 Task: Look for products in the category "Frozen Meals" from Kevin's Natural Foods only.
Action: Mouse moved to (230, 97)
Screenshot: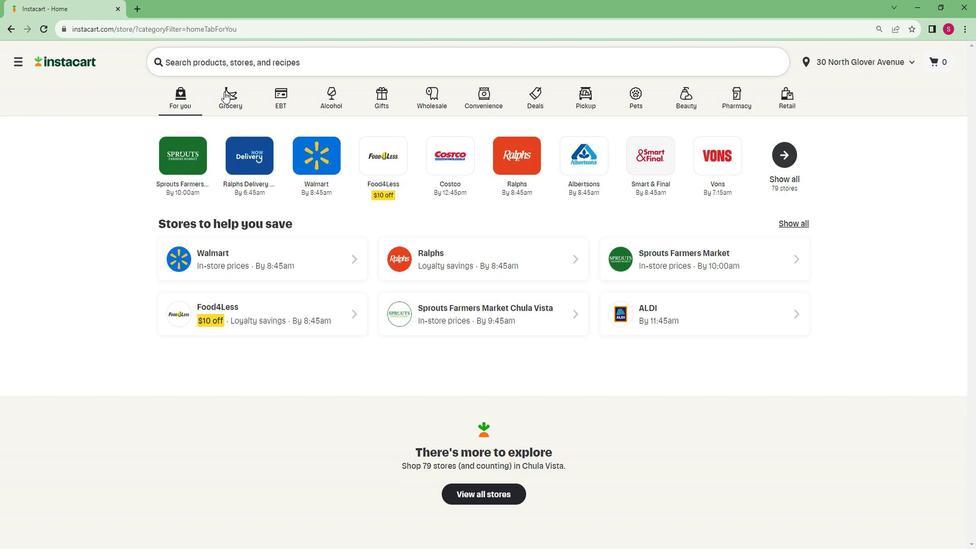 
Action: Mouse pressed left at (230, 97)
Screenshot: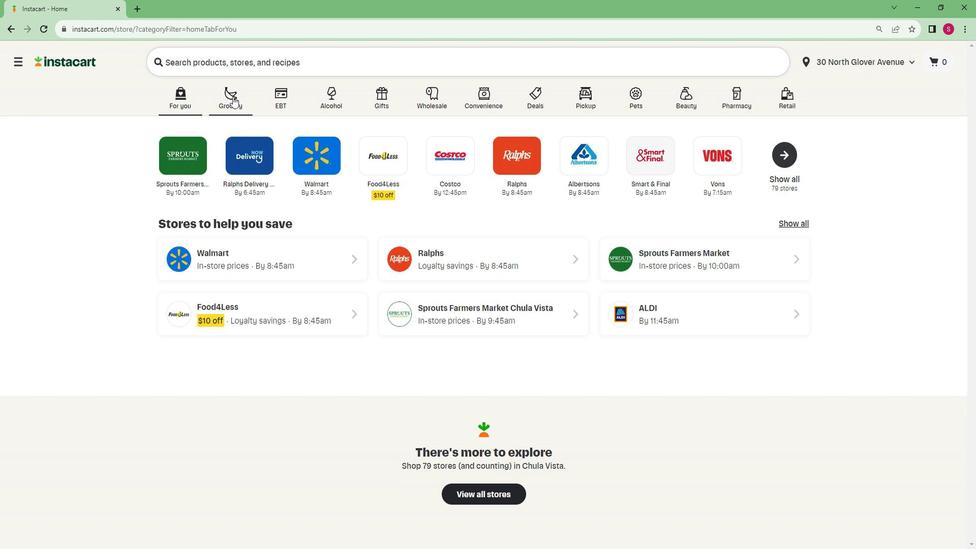 
Action: Mouse moved to (200, 312)
Screenshot: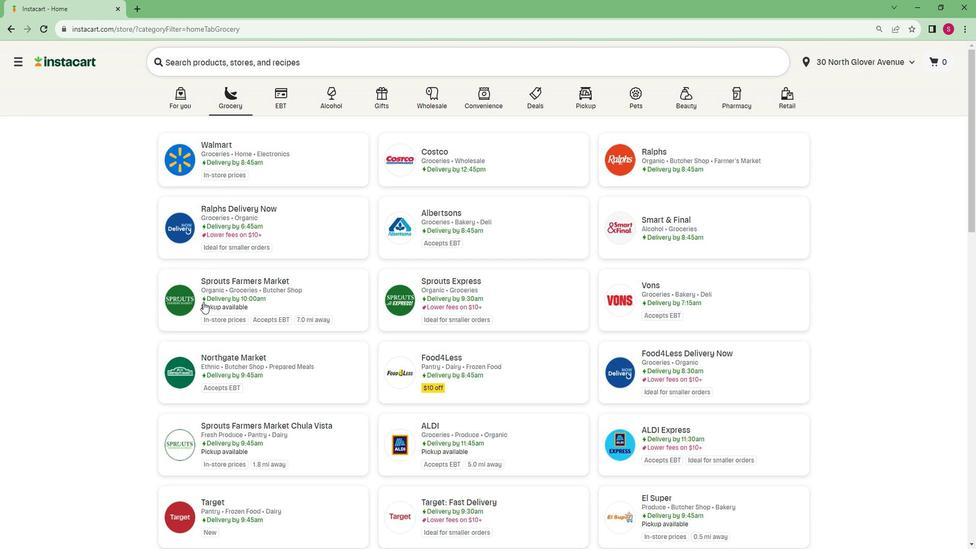 
Action: Mouse pressed left at (200, 312)
Screenshot: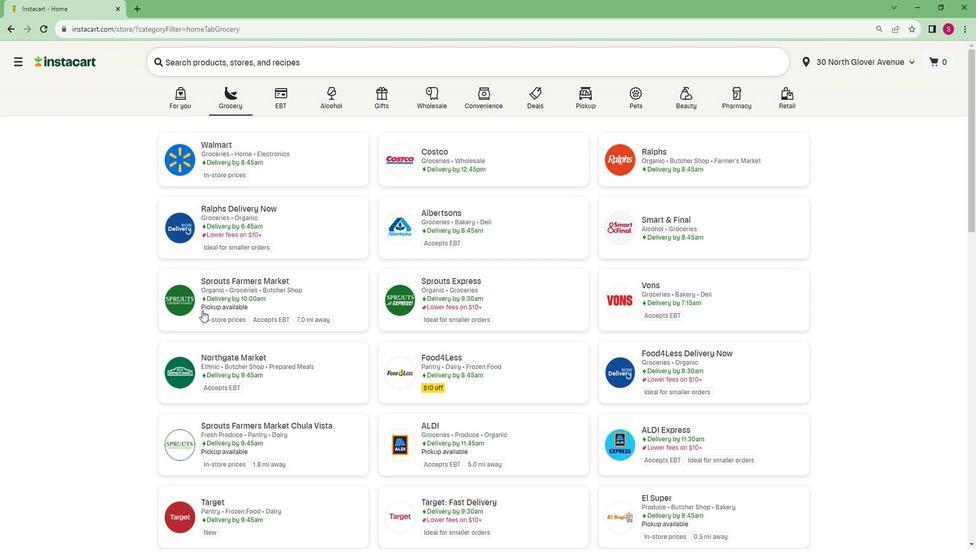 
Action: Mouse moved to (66, 428)
Screenshot: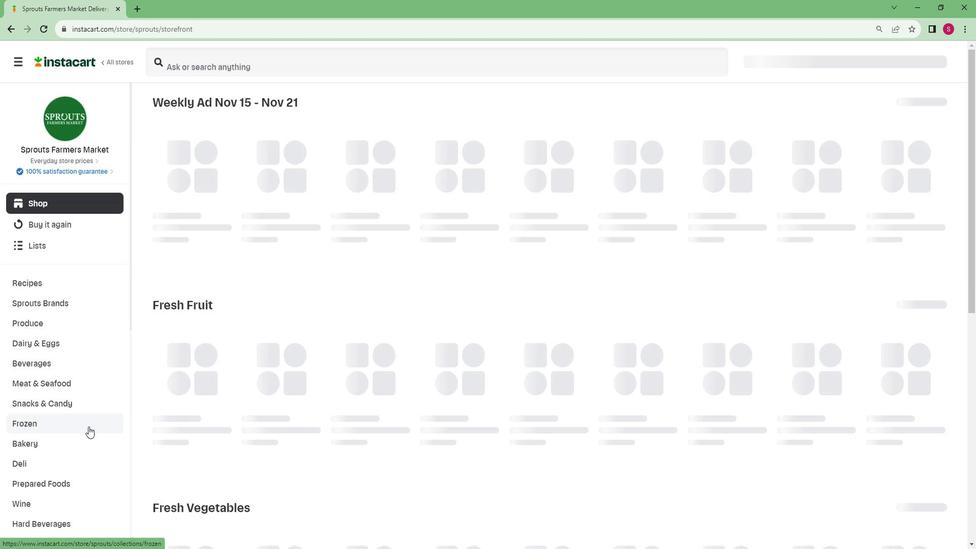 
Action: Mouse scrolled (66, 428) with delta (0, 0)
Screenshot: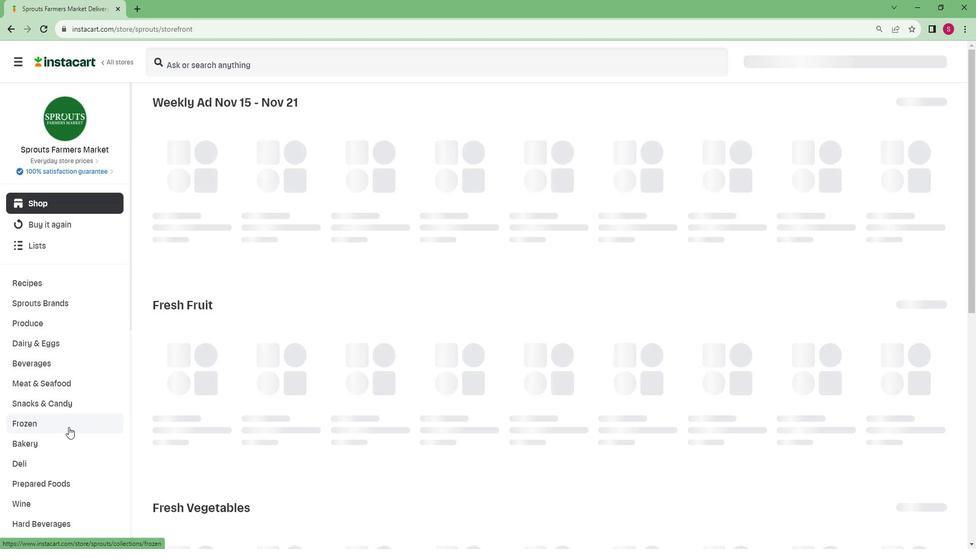 
Action: Mouse scrolled (66, 428) with delta (0, 0)
Screenshot: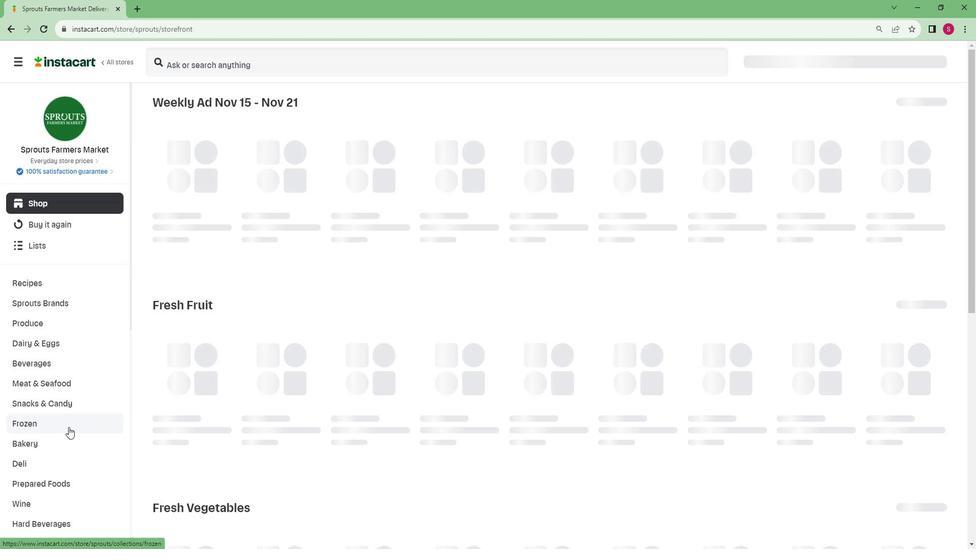 
Action: Mouse scrolled (66, 428) with delta (0, 0)
Screenshot: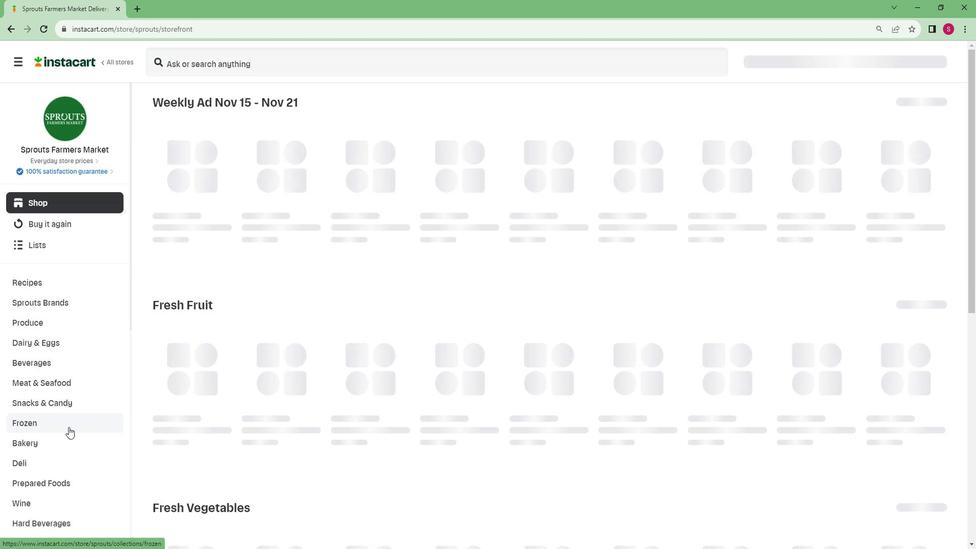 
Action: Mouse scrolled (66, 428) with delta (0, 0)
Screenshot: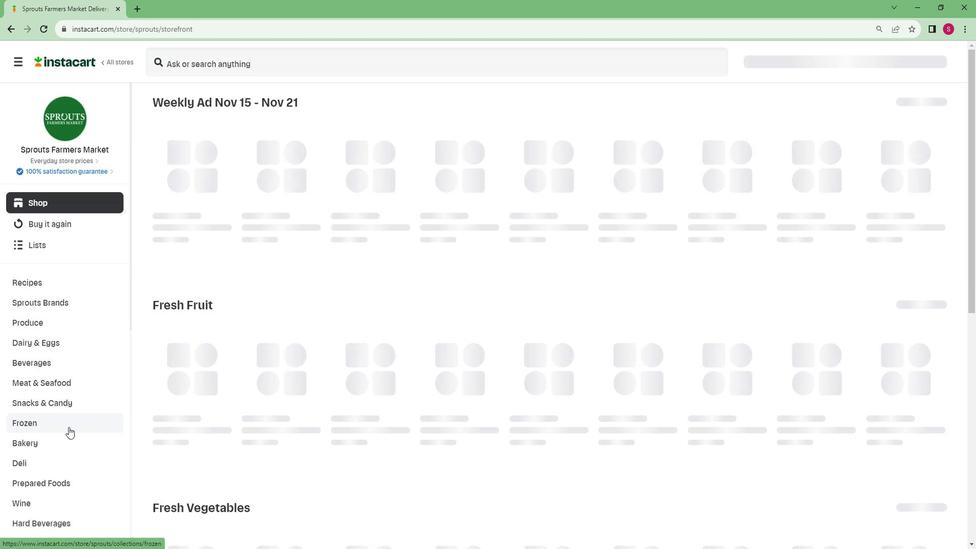 
Action: Mouse scrolled (66, 428) with delta (0, 0)
Screenshot: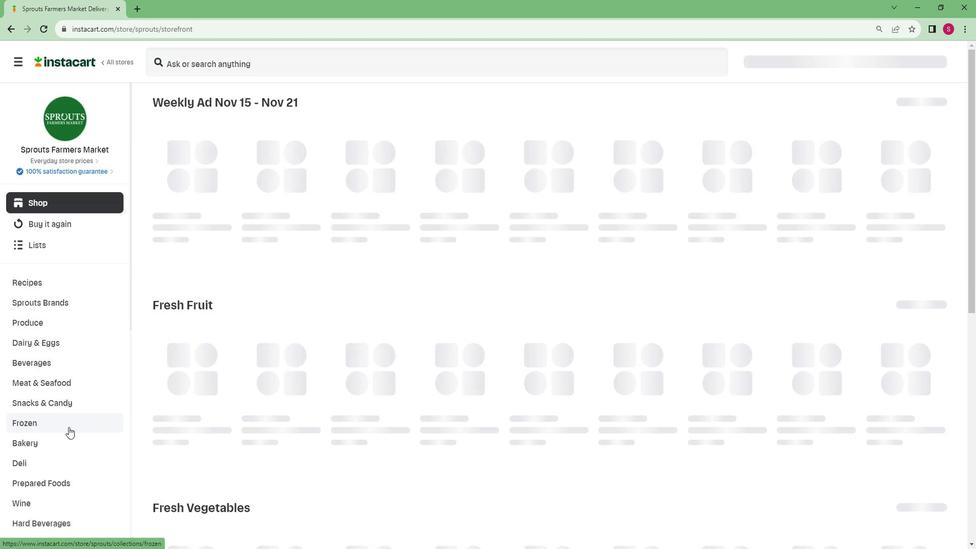 
Action: Mouse scrolled (66, 428) with delta (0, 0)
Screenshot: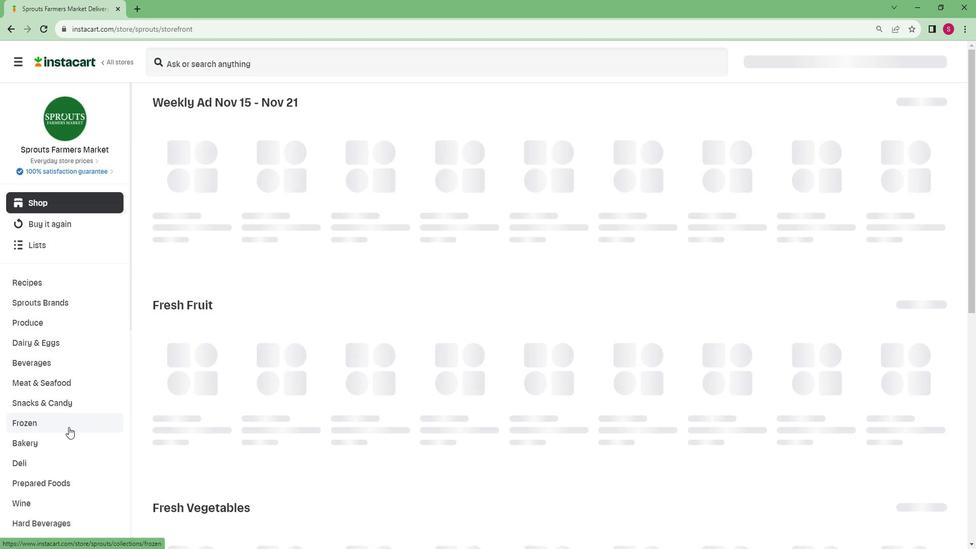 
Action: Mouse scrolled (66, 428) with delta (0, 0)
Screenshot: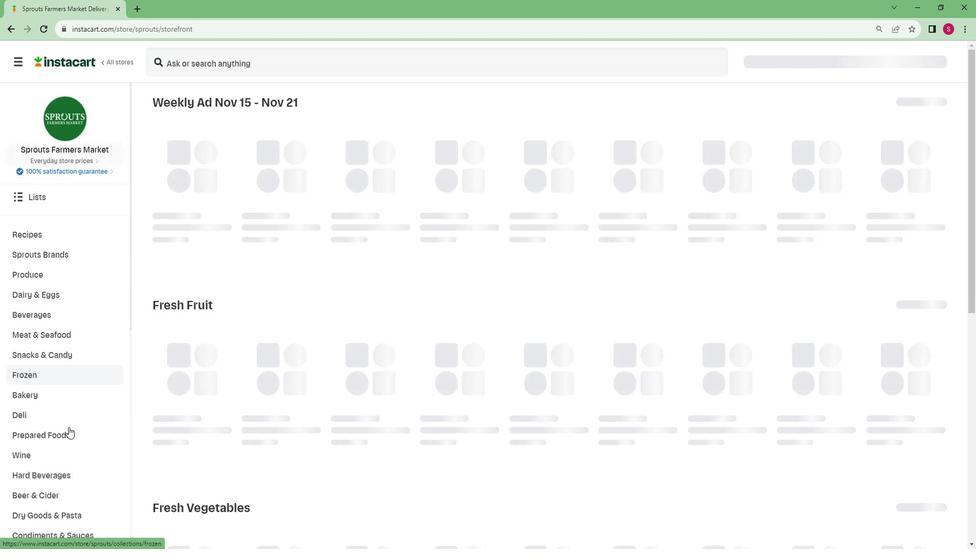 
Action: Mouse moved to (65, 428)
Screenshot: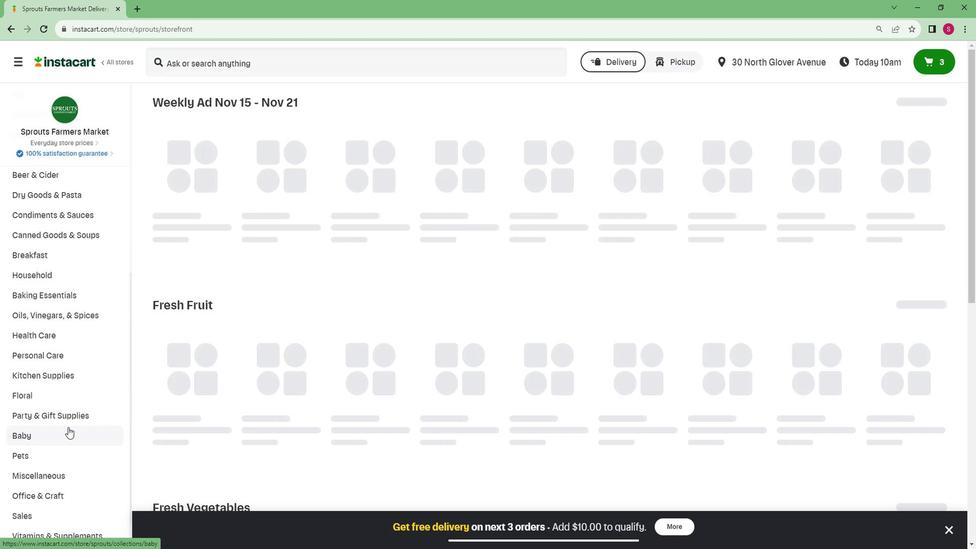 
Action: Mouse scrolled (65, 428) with delta (0, 0)
Screenshot: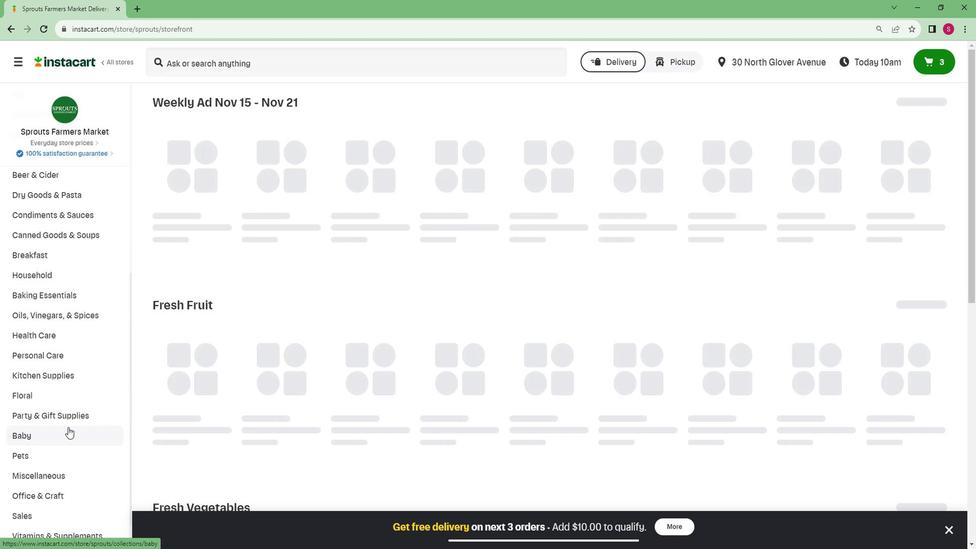 
Action: Mouse scrolled (65, 428) with delta (0, 0)
Screenshot: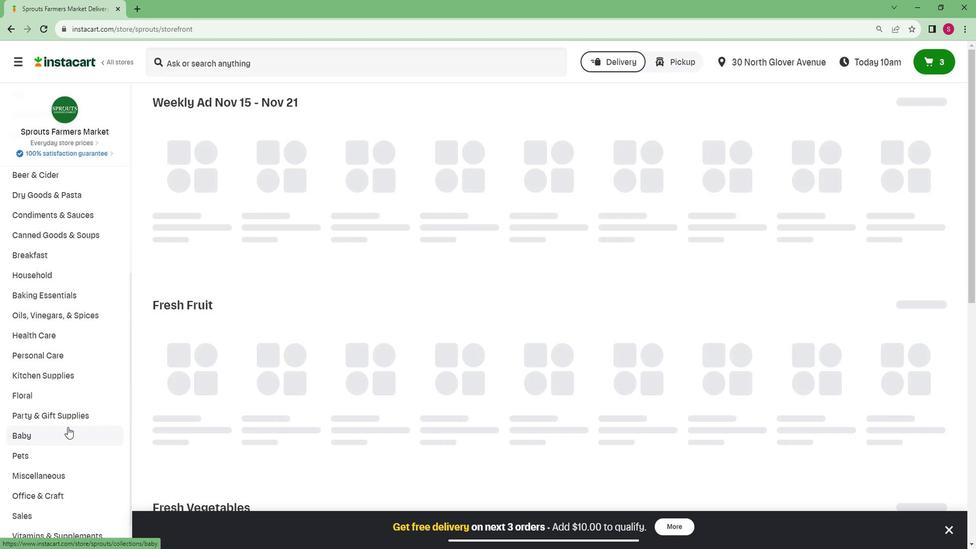 
Action: Mouse moved to (63, 429)
Screenshot: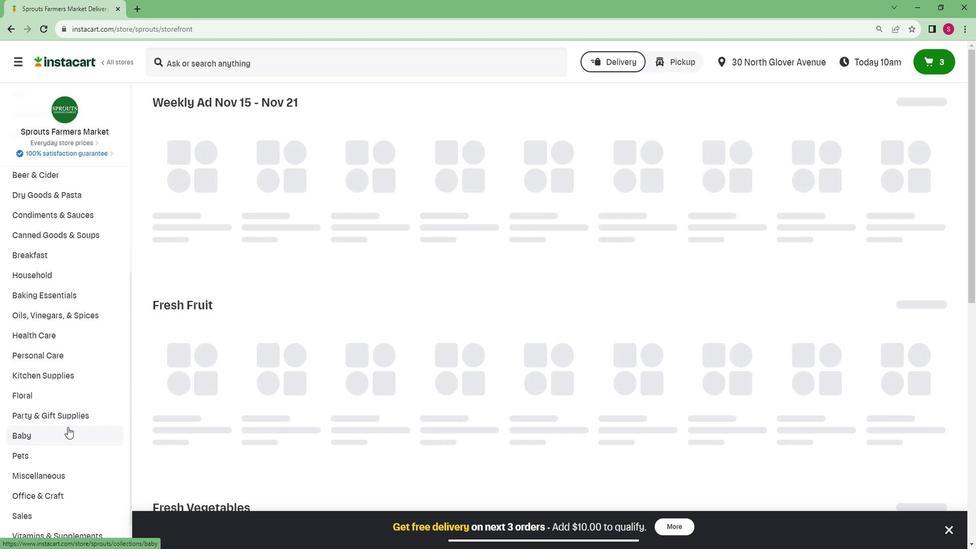 
Action: Mouse scrolled (63, 428) with delta (0, 0)
Screenshot: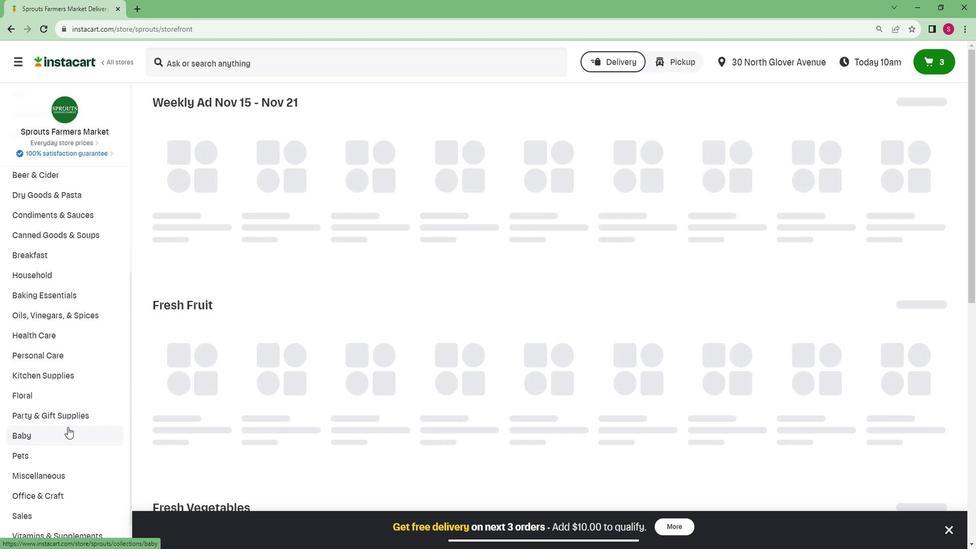 
Action: Mouse moved to (63, 429)
Screenshot: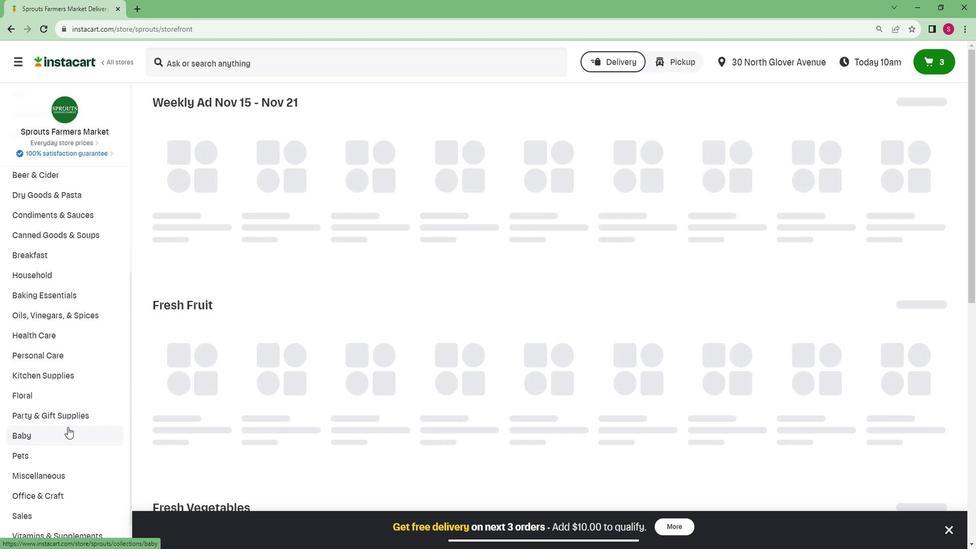
Action: Mouse scrolled (63, 428) with delta (0, 0)
Screenshot: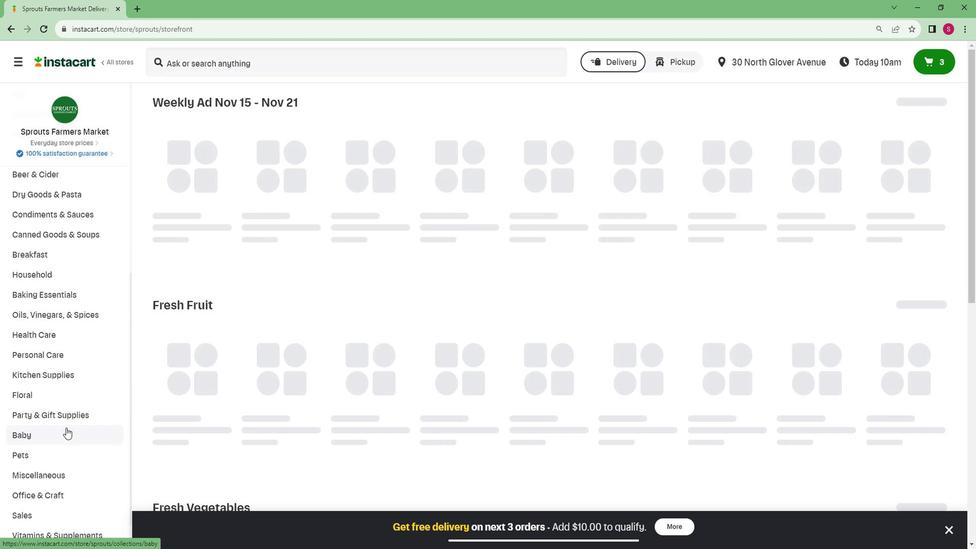 
Action: Mouse moved to (36, 536)
Screenshot: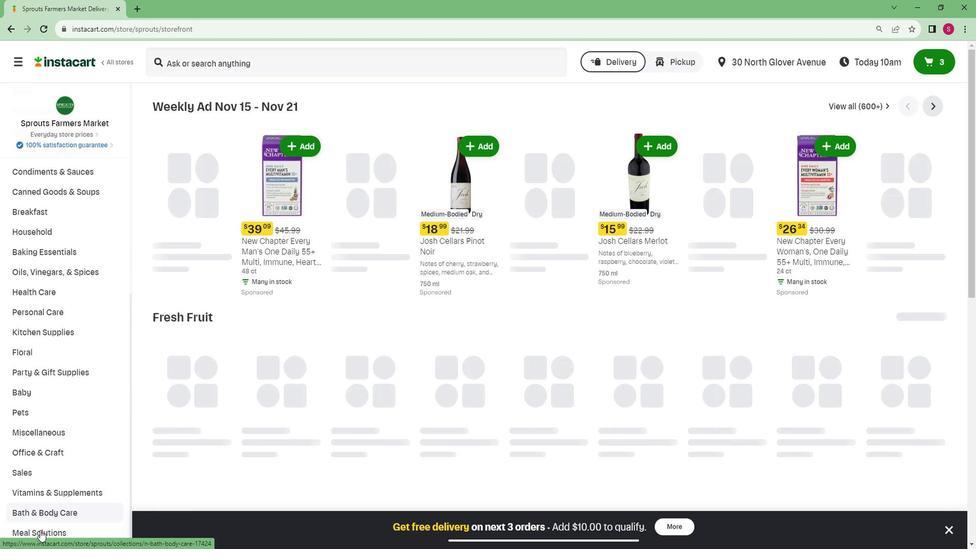 
Action: Mouse pressed left at (36, 536)
Screenshot: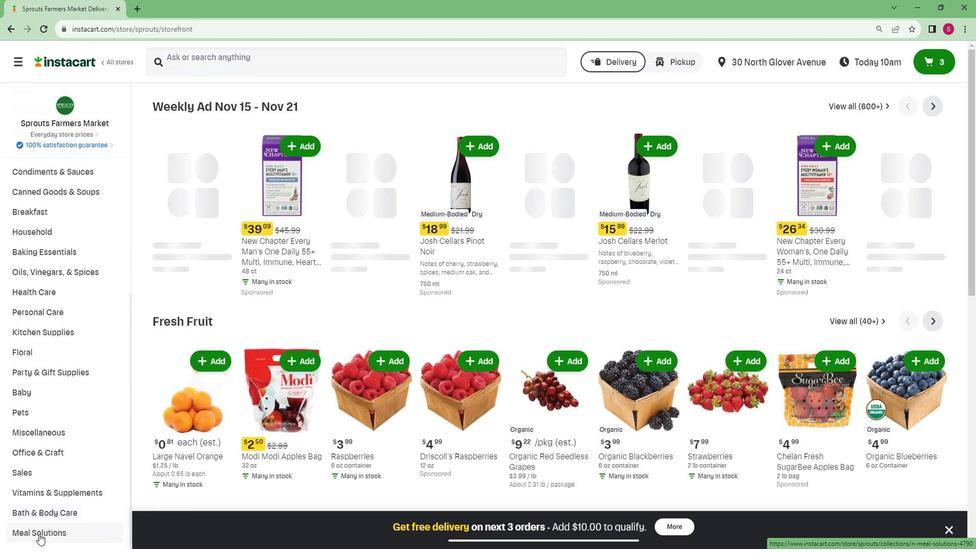 
Action: Mouse moved to (37, 505)
Screenshot: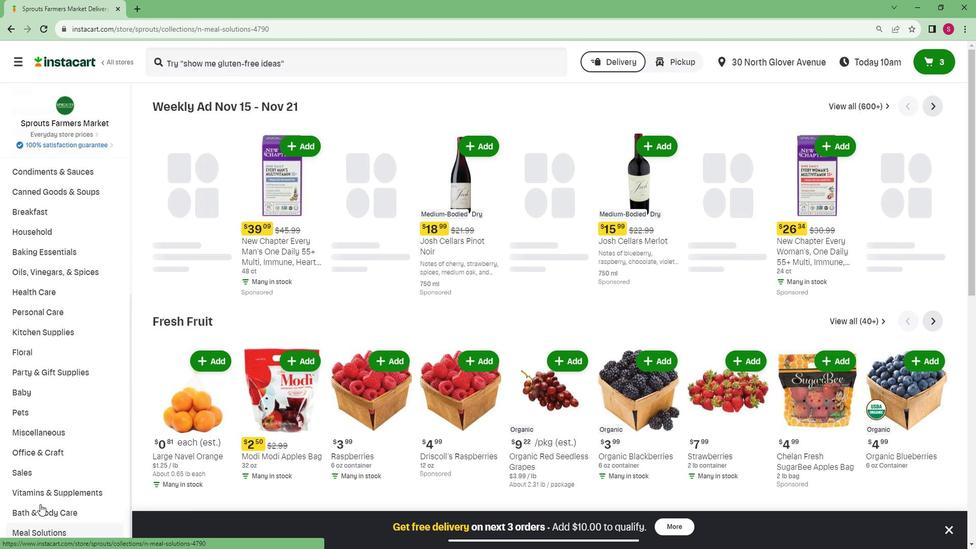 
Action: Mouse scrolled (37, 504) with delta (0, 0)
Screenshot: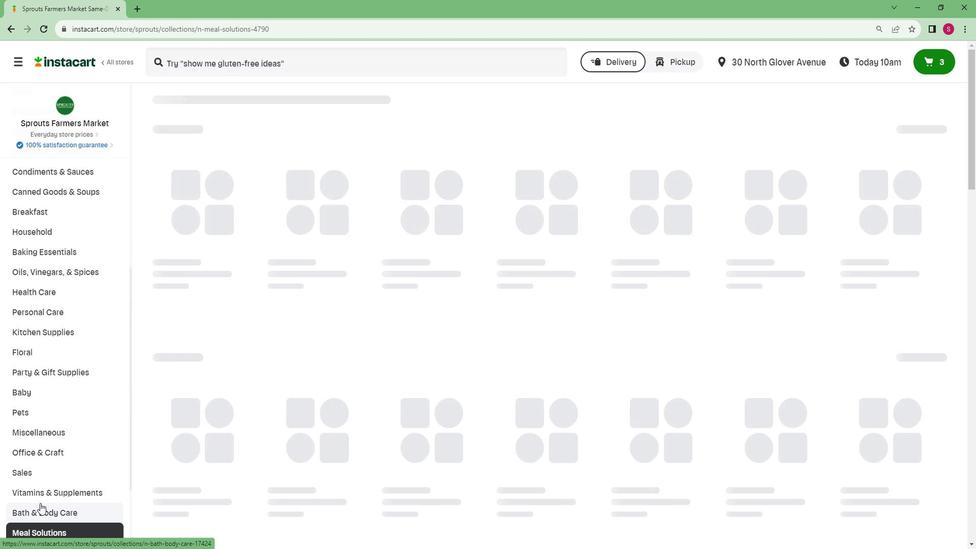 
Action: Mouse scrolled (37, 504) with delta (0, 0)
Screenshot: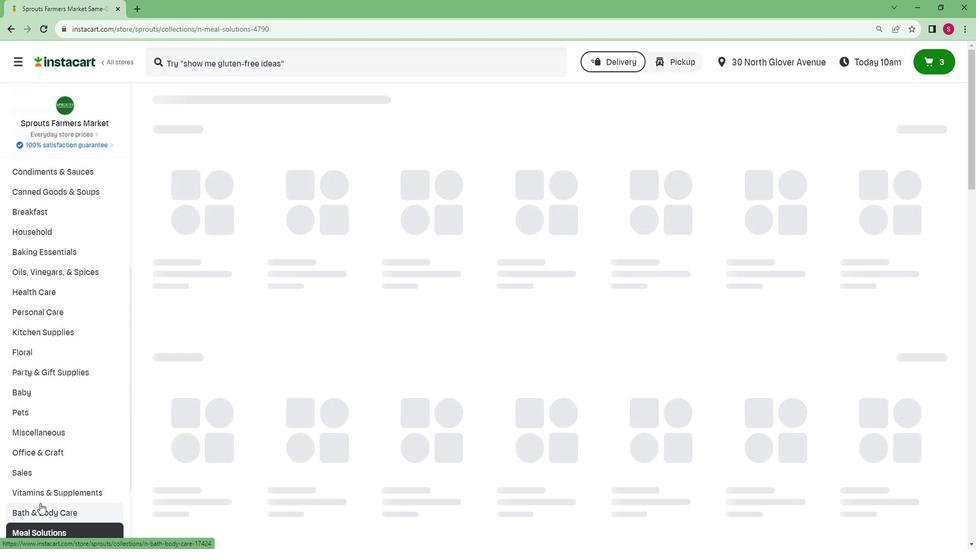
Action: Mouse scrolled (37, 504) with delta (0, 0)
Screenshot: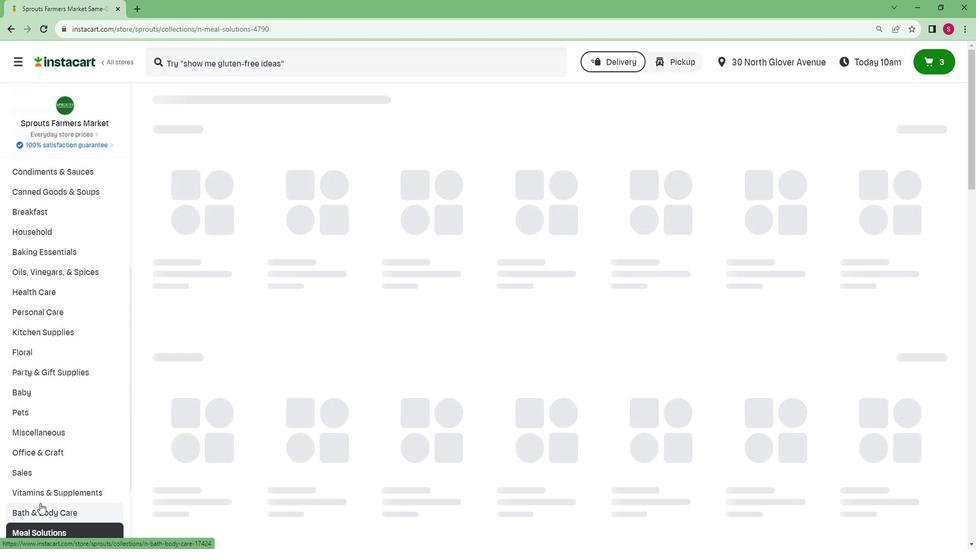
Action: Mouse scrolled (37, 504) with delta (0, 0)
Screenshot: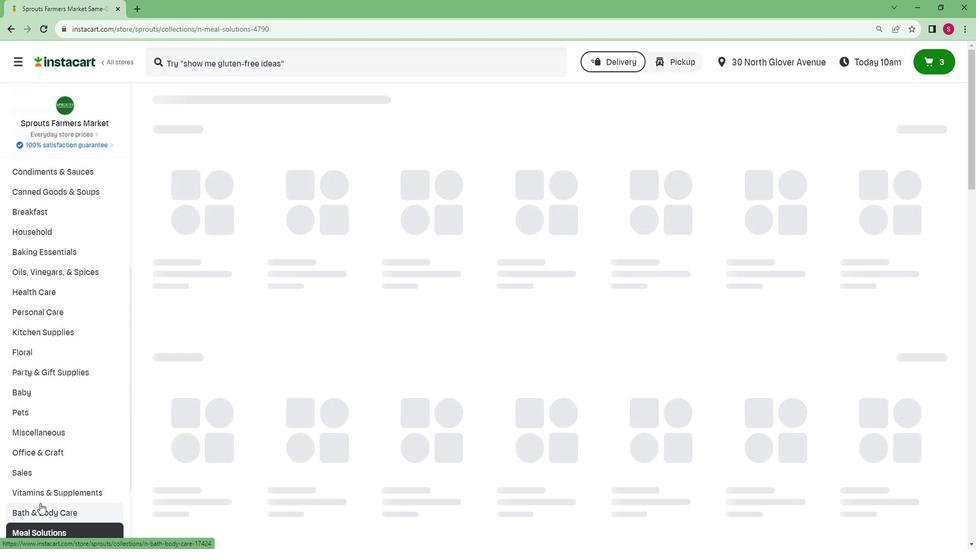 
Action: Mouse scrolled (37, 504) with delta (0, 0)
Screenshot: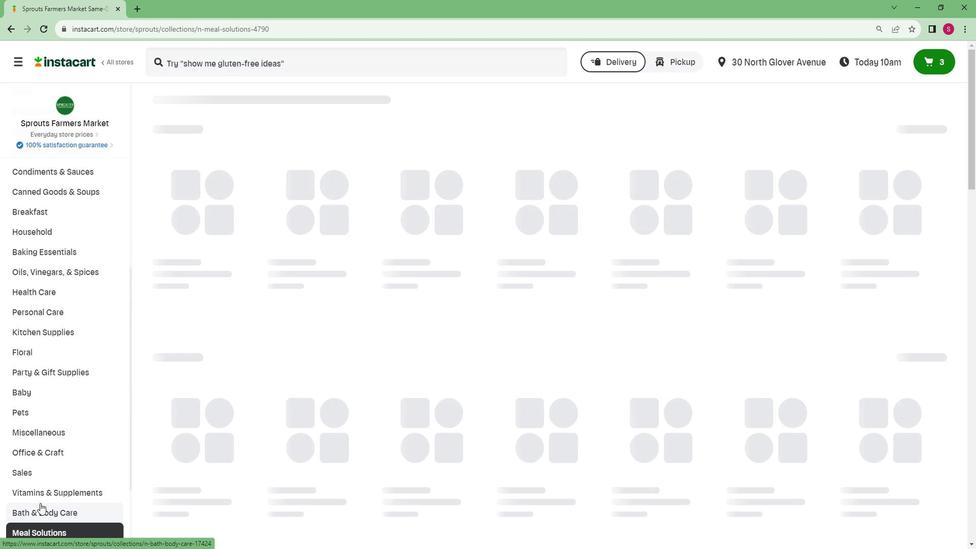 
Action: Mouse scrolled (37, 504) with delta (0, 0)
Screenshot: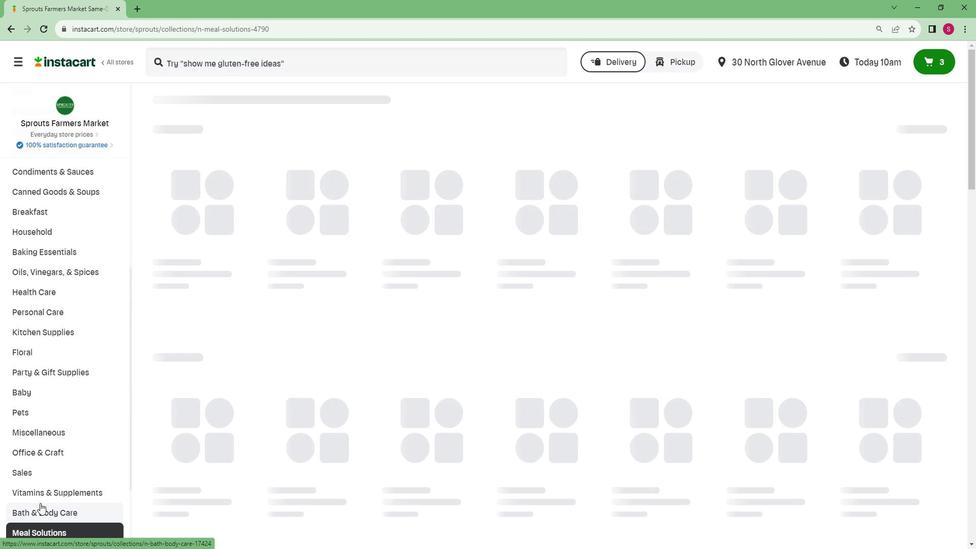 
Action: Mouse moved to (29, 533)
Screenshot: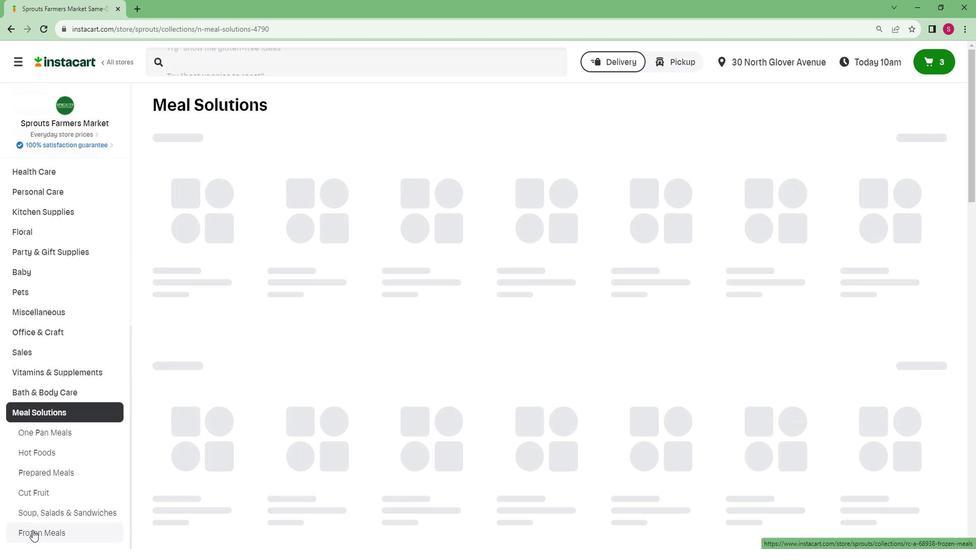 
Action: Mouse pressed left at (29, 533)
Screenshot: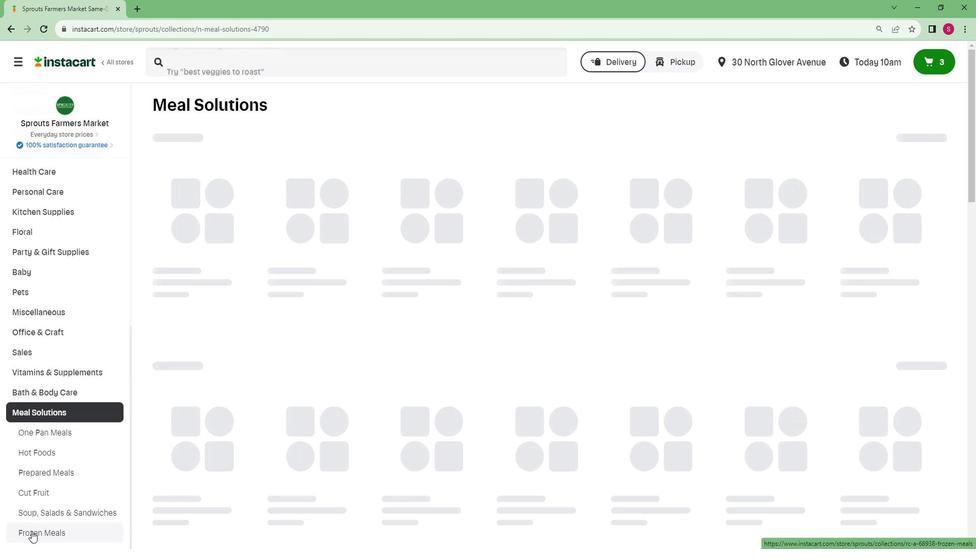 
Action: Mouse moved to (344, 144)
Screenshot: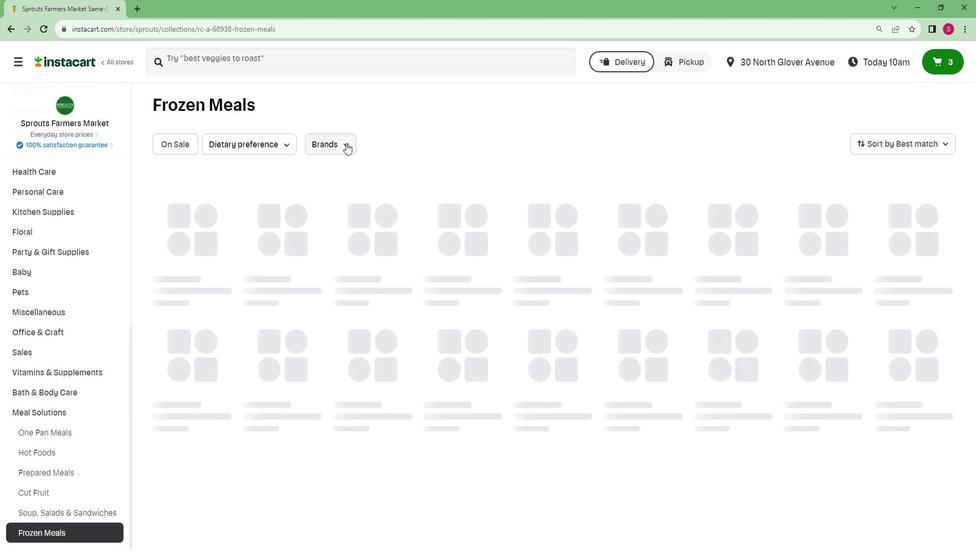 
Action: Mouse pressed left at (344, 144)
Screenshot: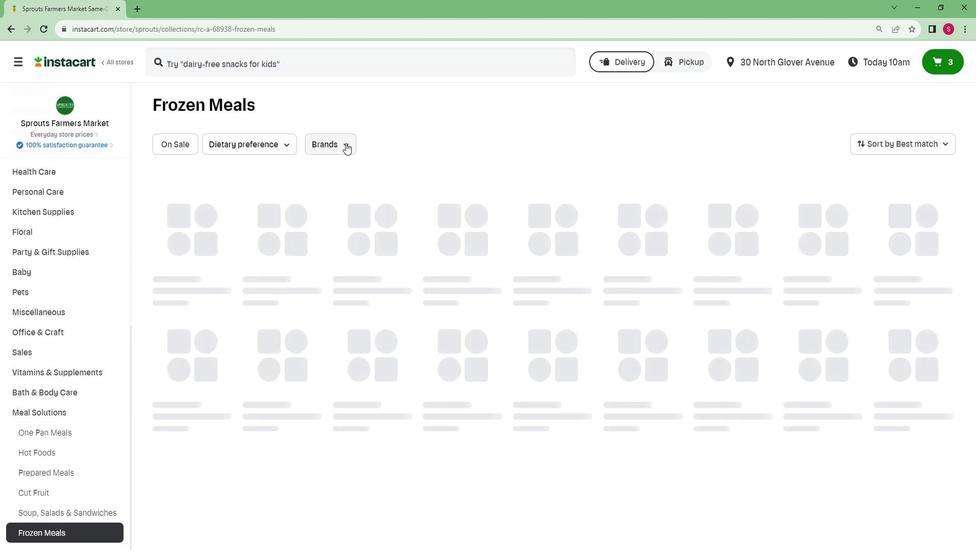 
Action: Mouse moved to (341, 265)
Screenshot: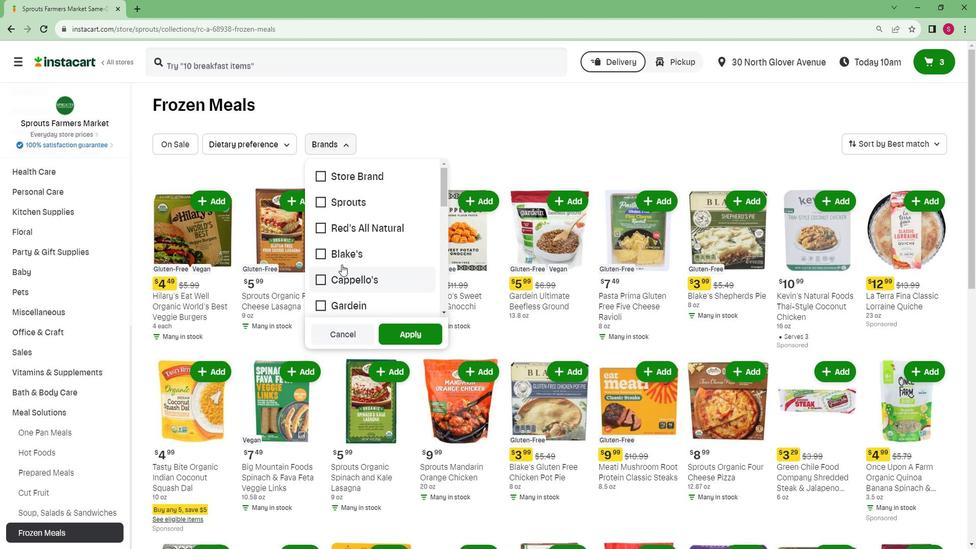 
Action: Mouse scrolled (341, 265) with delta (0, 0)
Screenshot: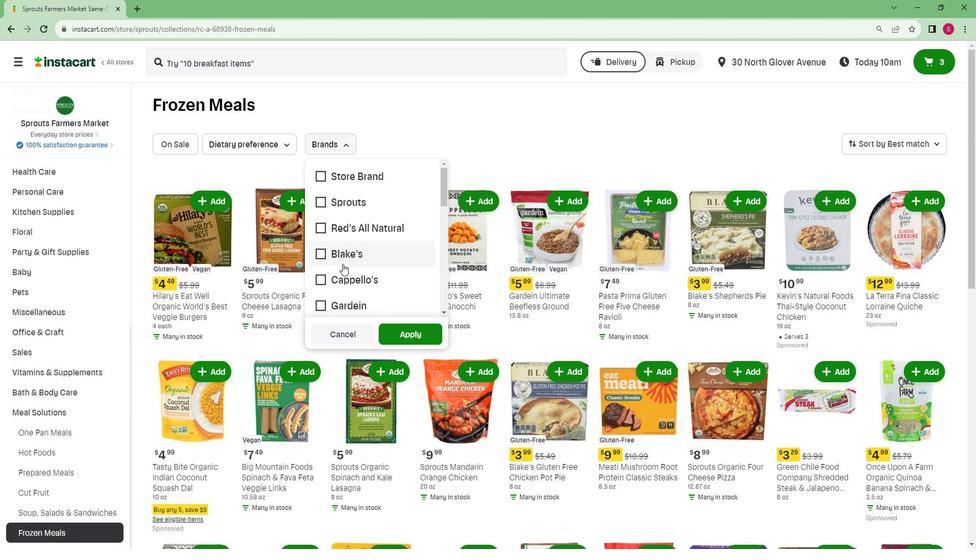 
Action: Mouse scrolled (341, 265) with delta (0, 0)
Screenshot: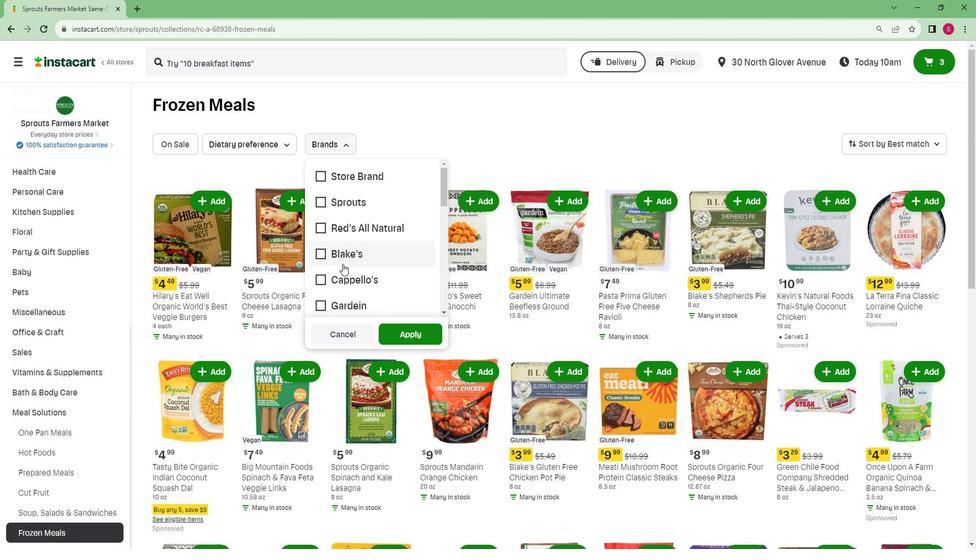
Action: Mouse scrolled (341, 265) with delta (0, 0)
Screenshot: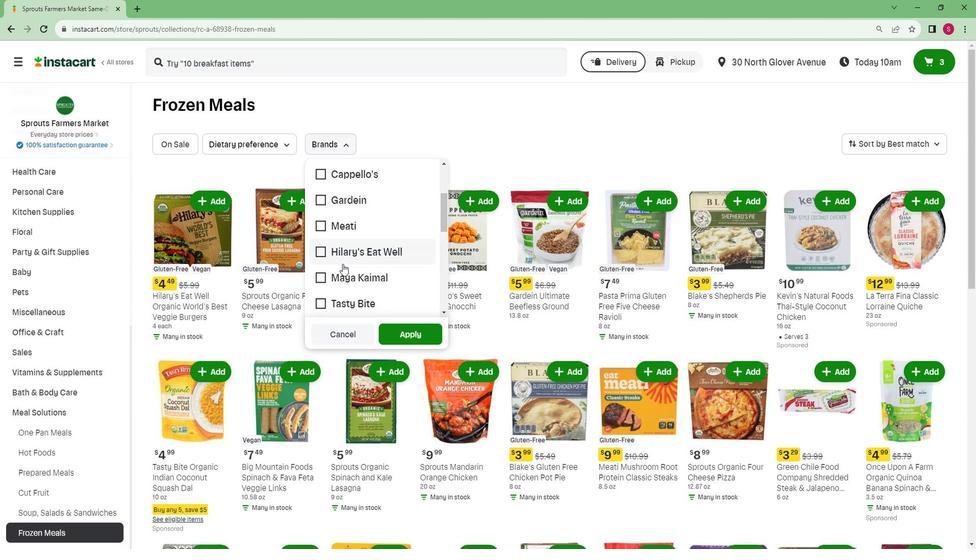 
Action: Mouse scrolled (341, 265) with delta (0, 0)
Screenshot: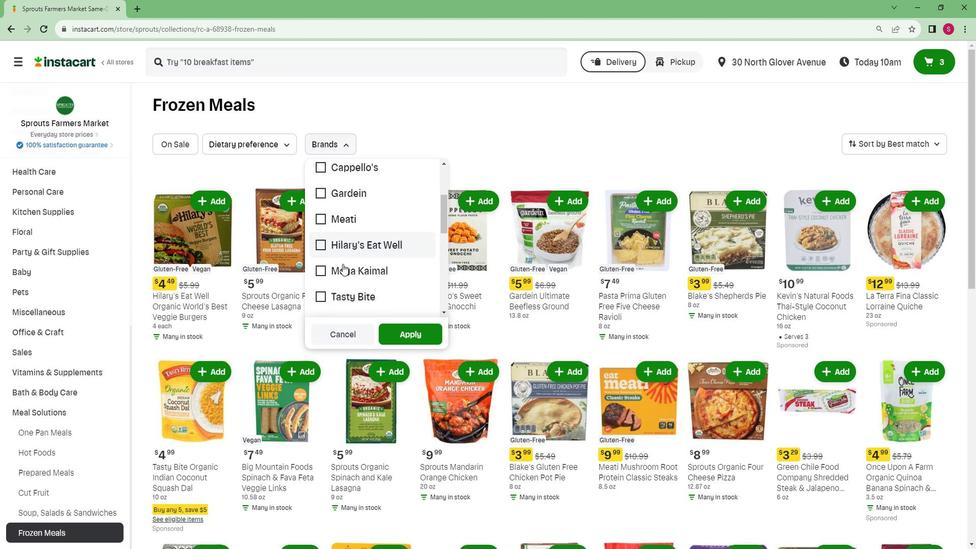 
Action: Mouse moved to (341, 265)
Screenshot: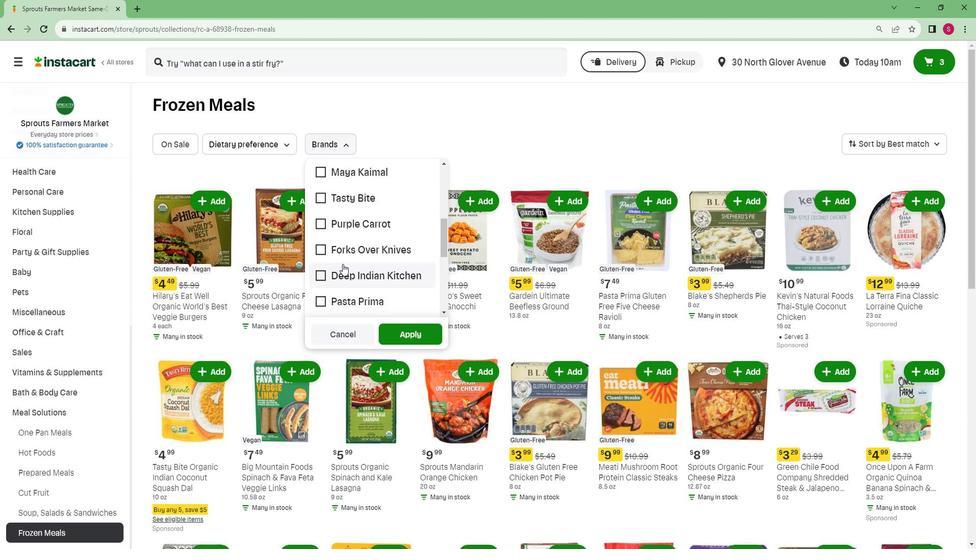 
Action: Mouse scrolled (341, 264) with delta (0, 0)
Screenshot: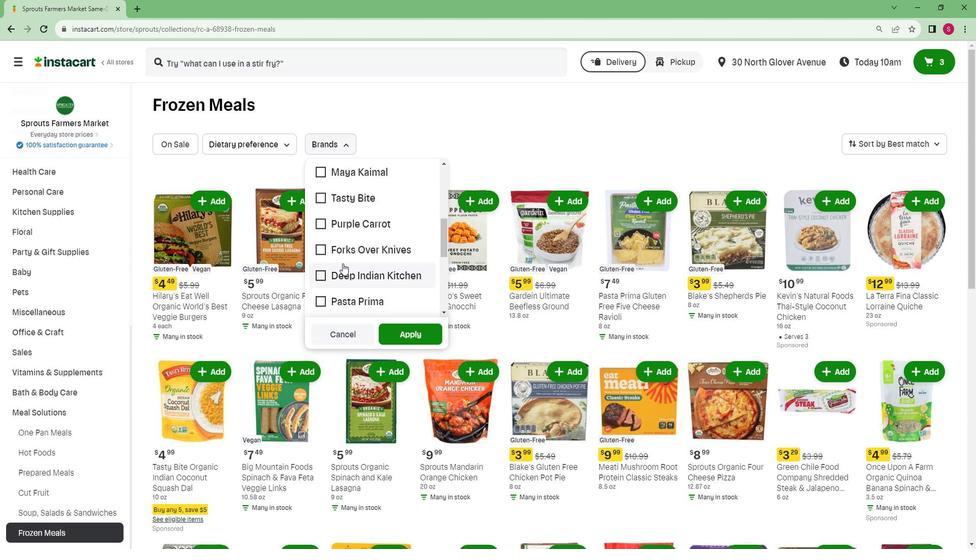 
Action: Mouse scrolled (341, 264) with delta (0, 0)
Screenshot: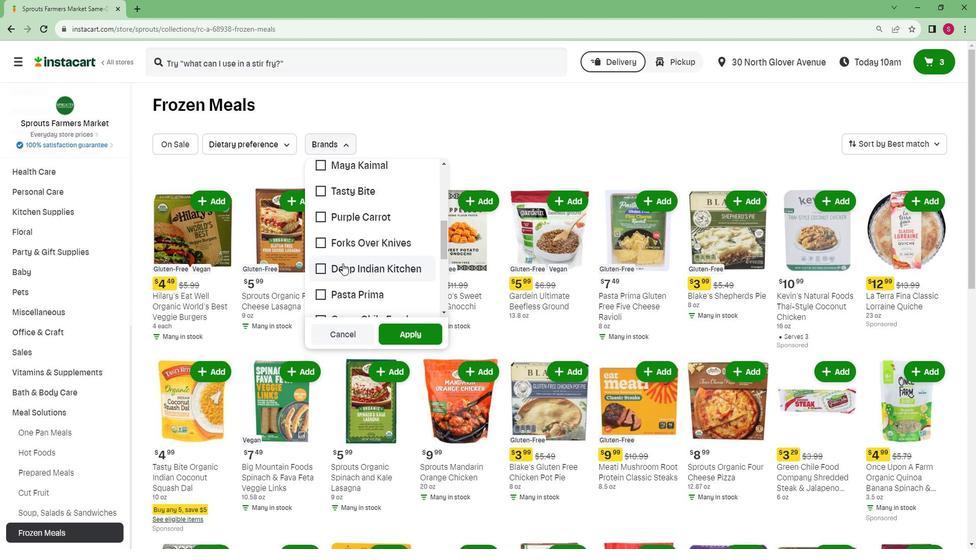 
Action: Mouse scrolled (341, 264) with delta (0, 0)
Screenshot: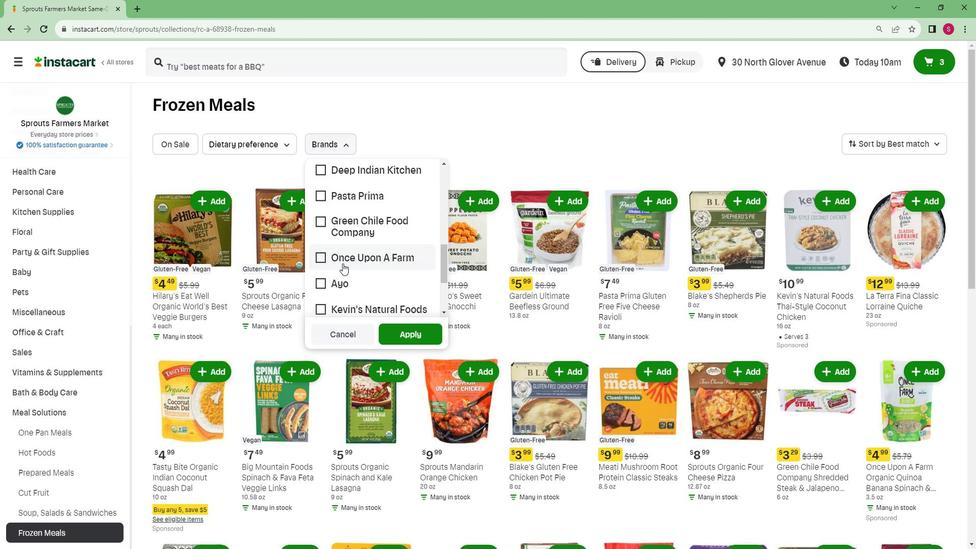 
Action: Mouse moved to (342, 256)
Screenshot: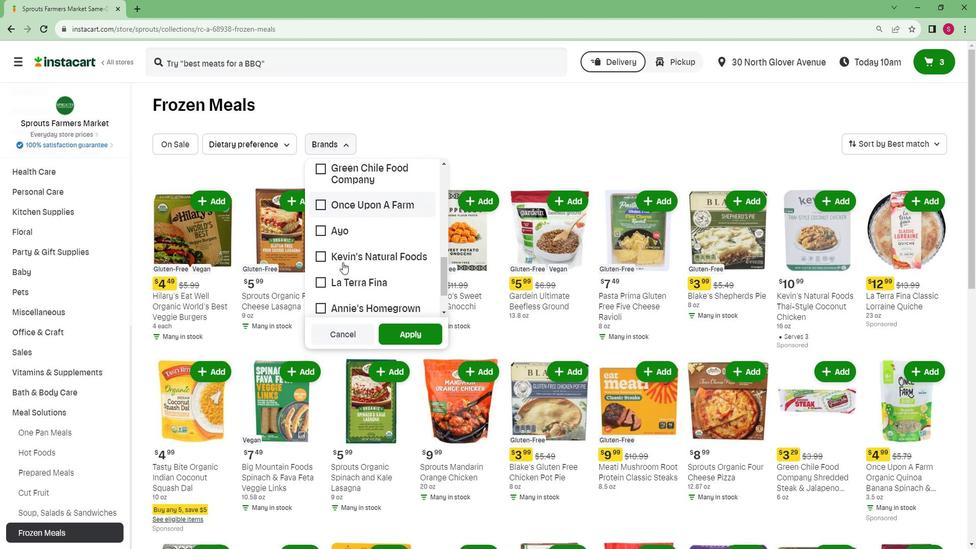 
Action: Mouse pressed left at (342, 256)
Screenshot: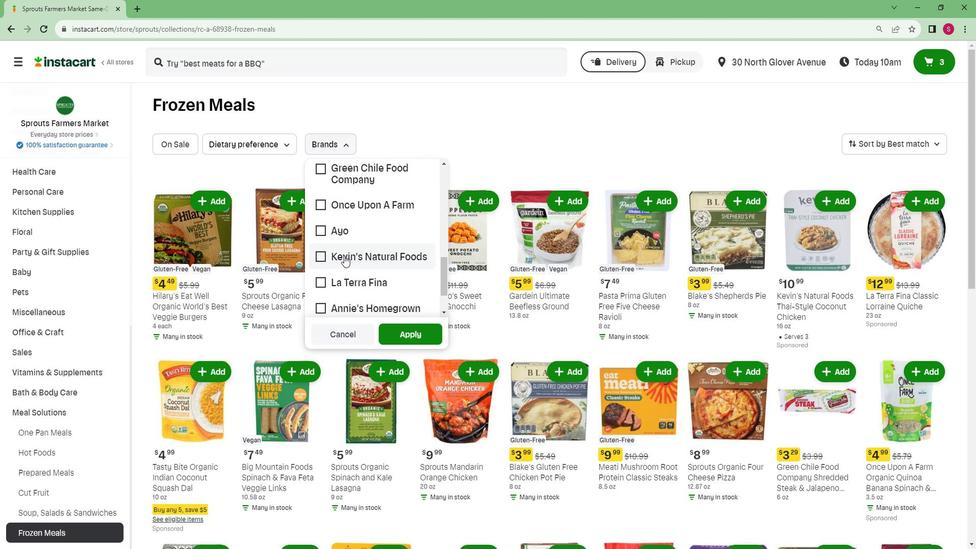 
Action: Mouse moved to (401, 340)
Screenshot: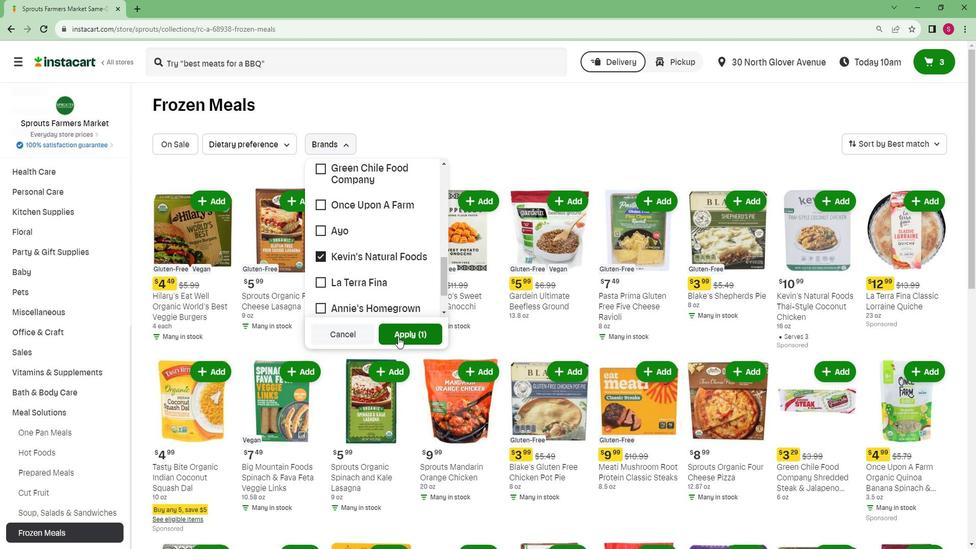 
Action: Mouse pressed left at (401, 340)
Screenshot: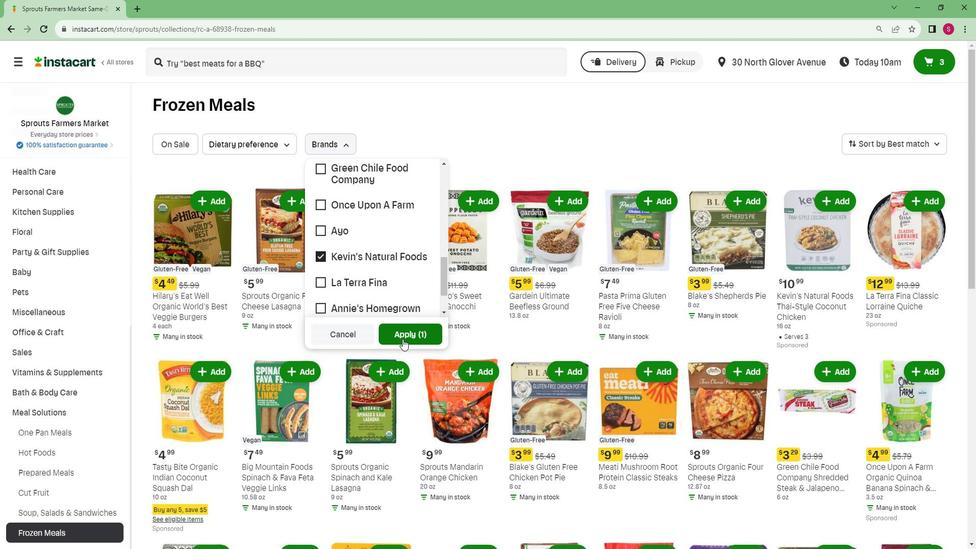 
Action: Mouse moved to (406, 338)
Screenshot: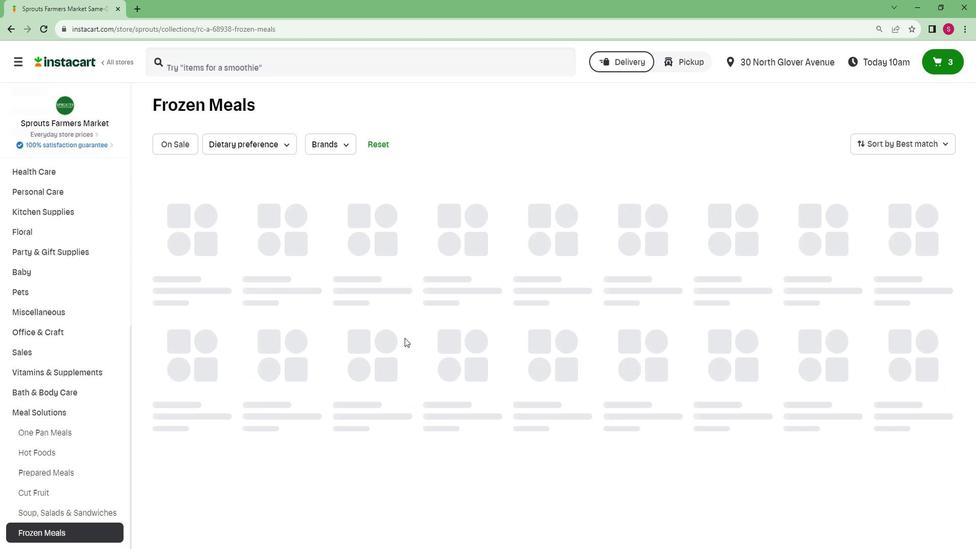 
